Task: Look for products in the category "Kid's Vitamins & Supplements" from Nordic Naturals only.
Action: Mouse moved to (328, 161)
Screenshot: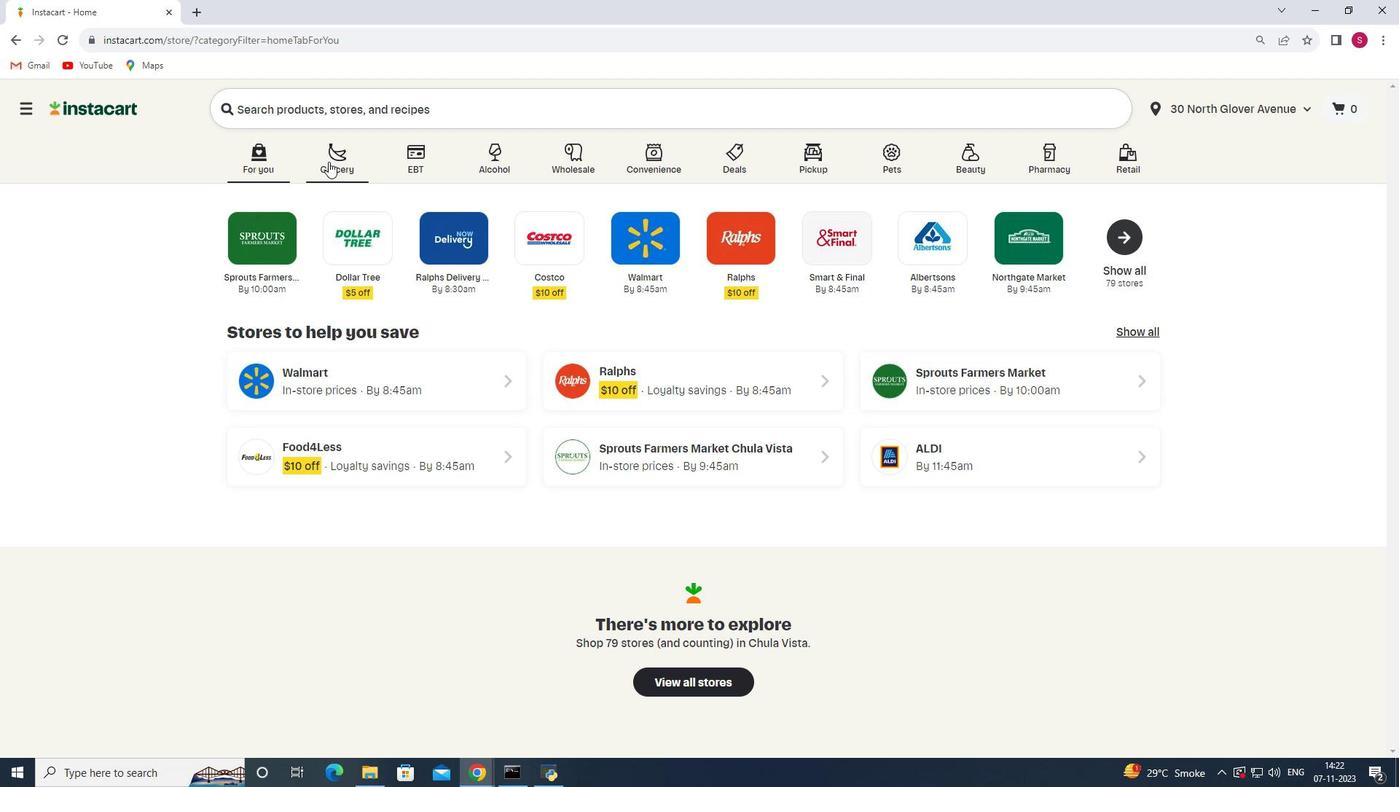 
Action: Mouse pressed left at (328, 161)
Screenshot: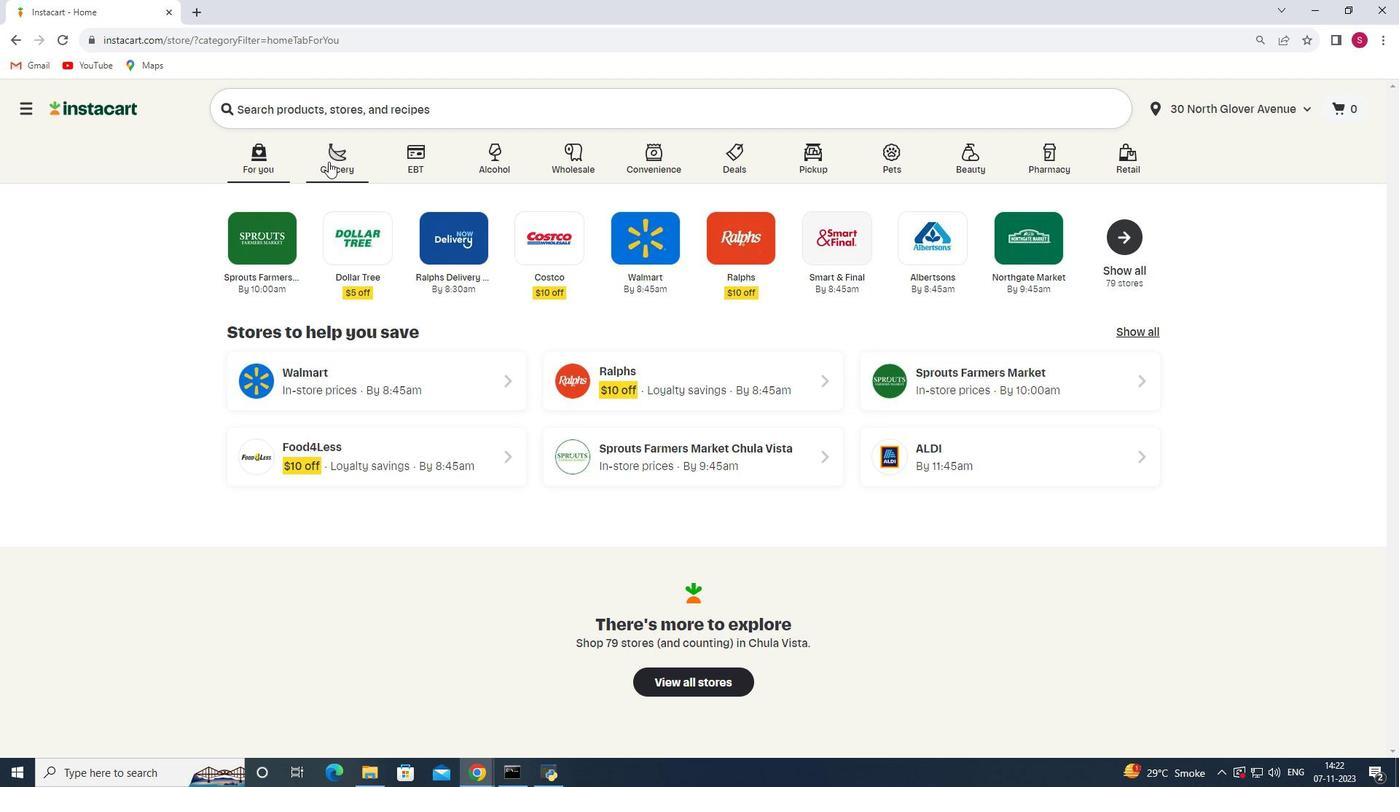 
Action: Mouse moved to (315, 407)
Screenshot: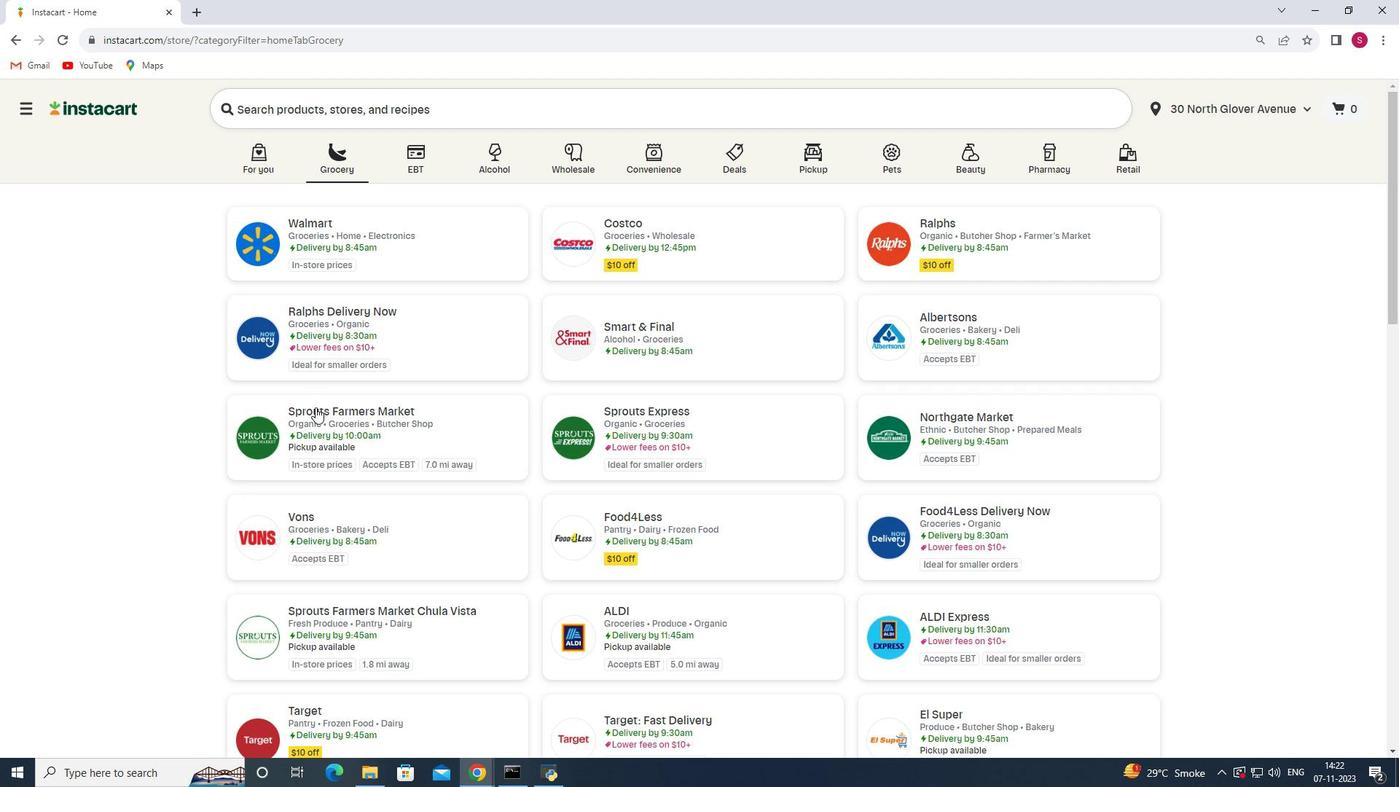 
Action: Mouse pressed left at (315, 407)
Screenshot: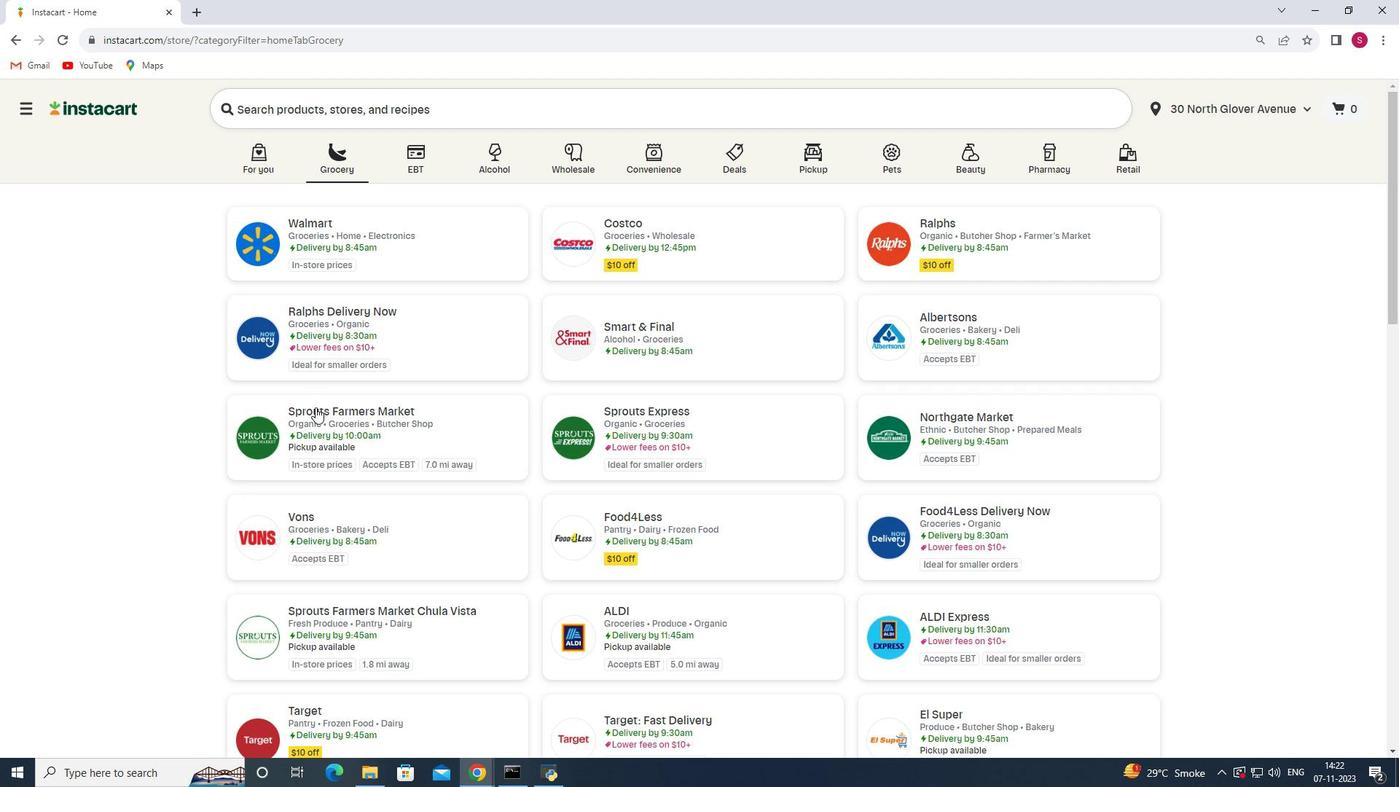 
Action: Mouse moved to (87, 430)
Screenshot: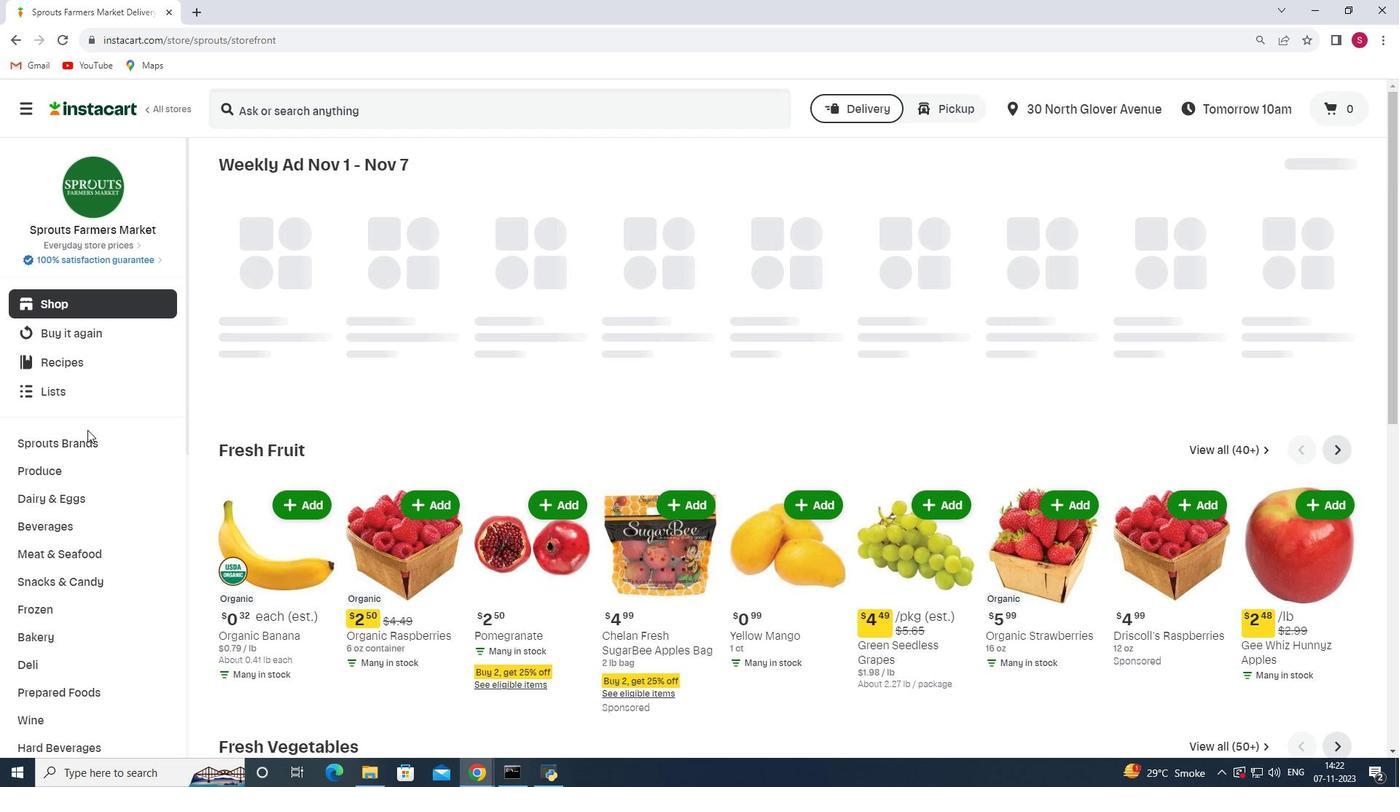 
Action: Mouse scrolled (87, 429) with delta (0, 0)
Screenshot: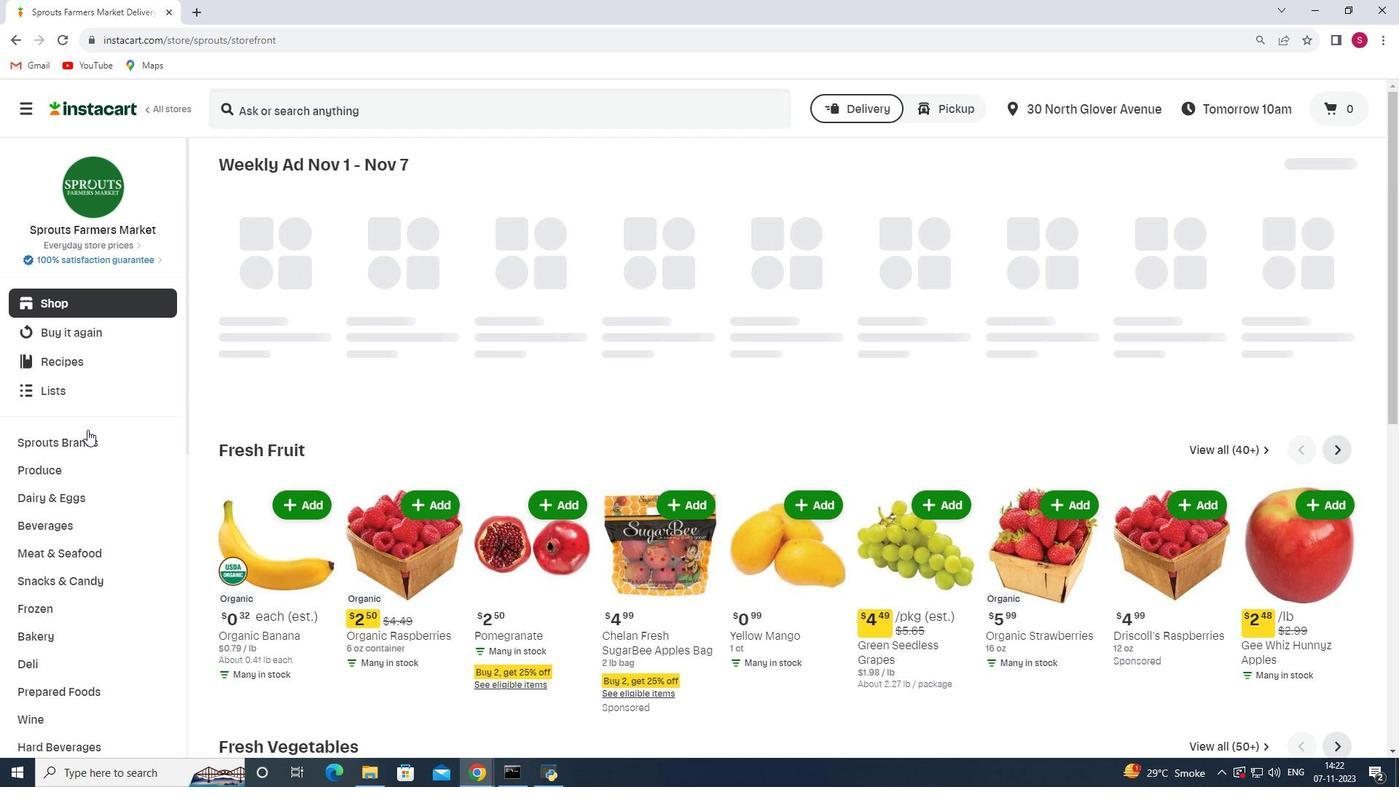 
Action: Mouse scrolled (87, 429) with delta (0, 0)
Screenshot: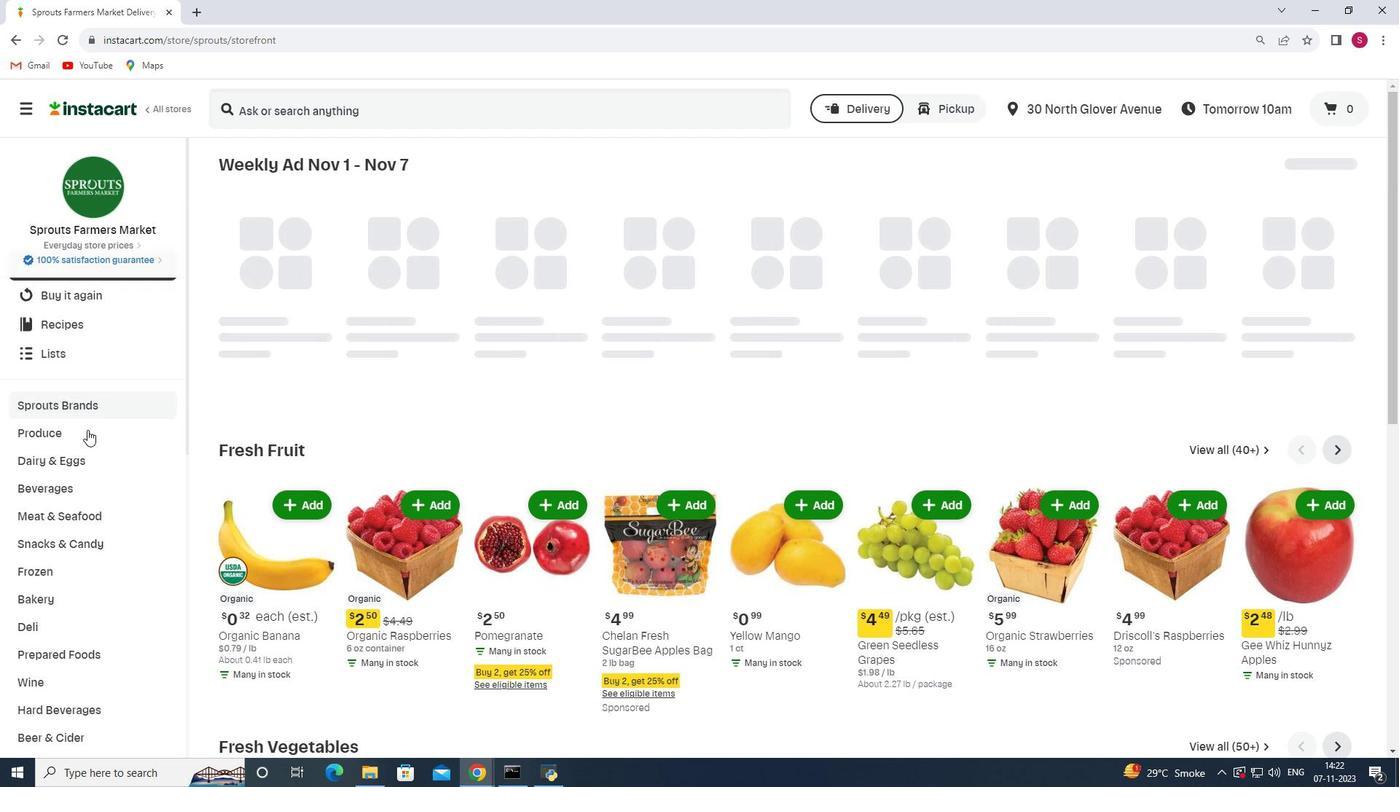 
Action: Mouse scrolled (87, 429) with delta (0, 0)
Screenshot: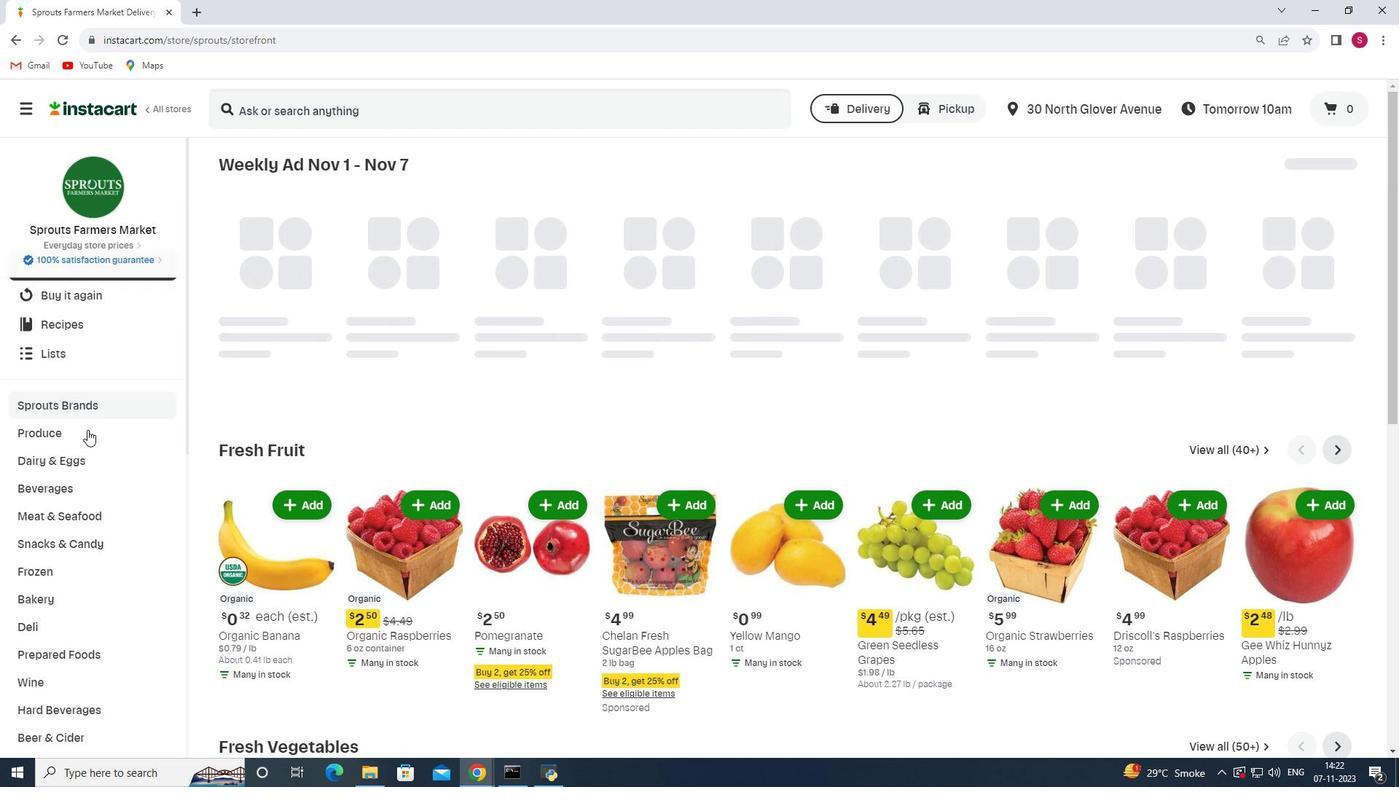 
Action: Mouse scrolled (87, 429) with delta (0, 0)
Screenshot: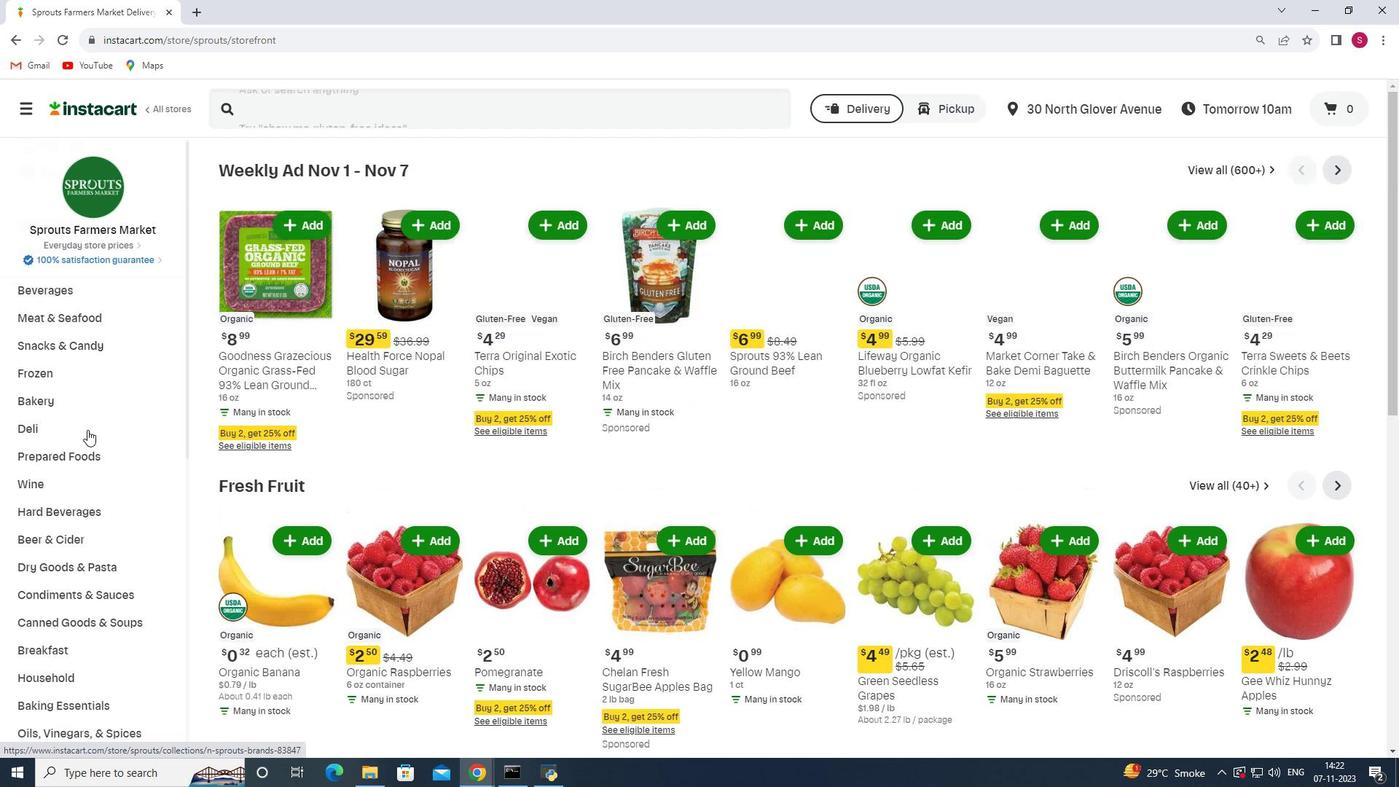 
Action: Mouse scrolled (87, 429) with delta (0, 0)
Screenshot: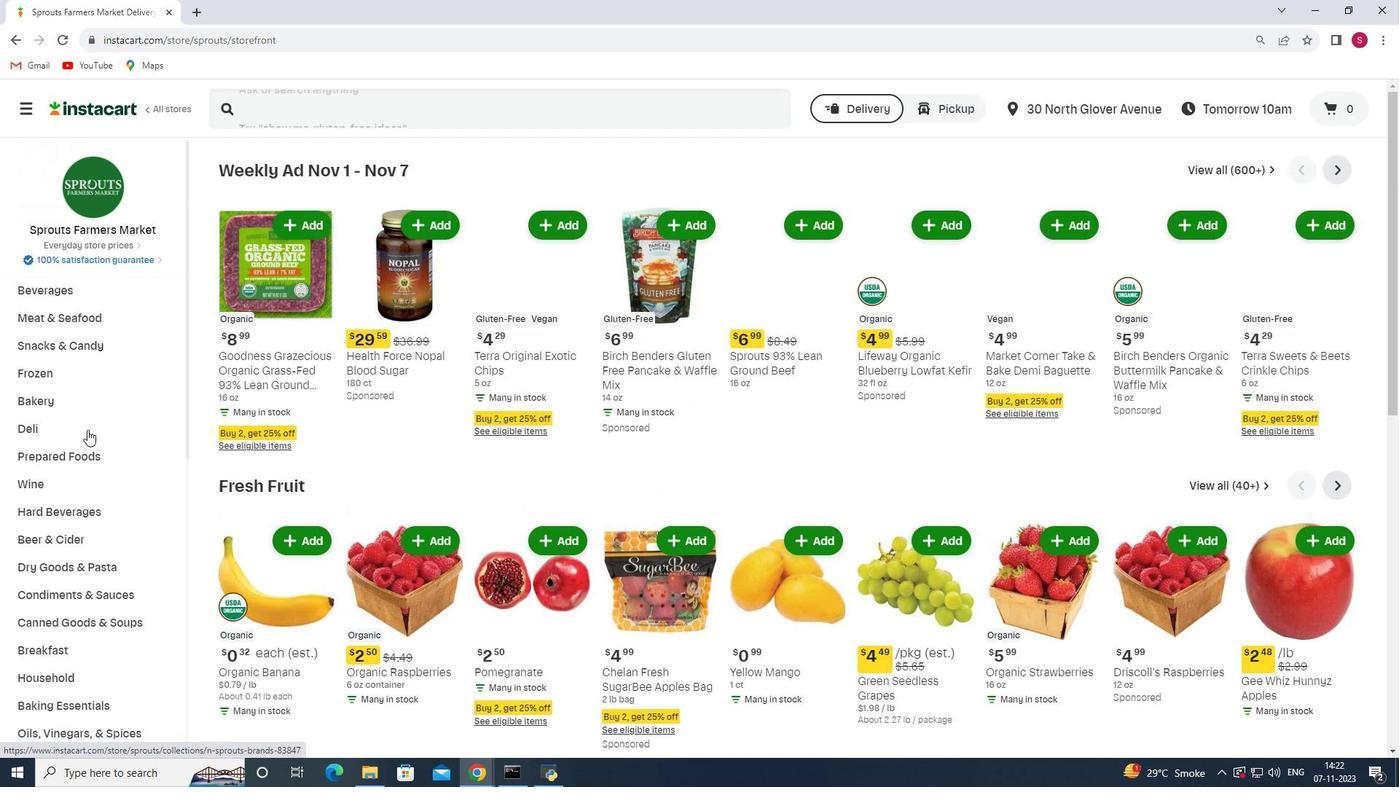 
Action: Mouse scrolled (87, 429) with delta (0, 0)
Screenshot: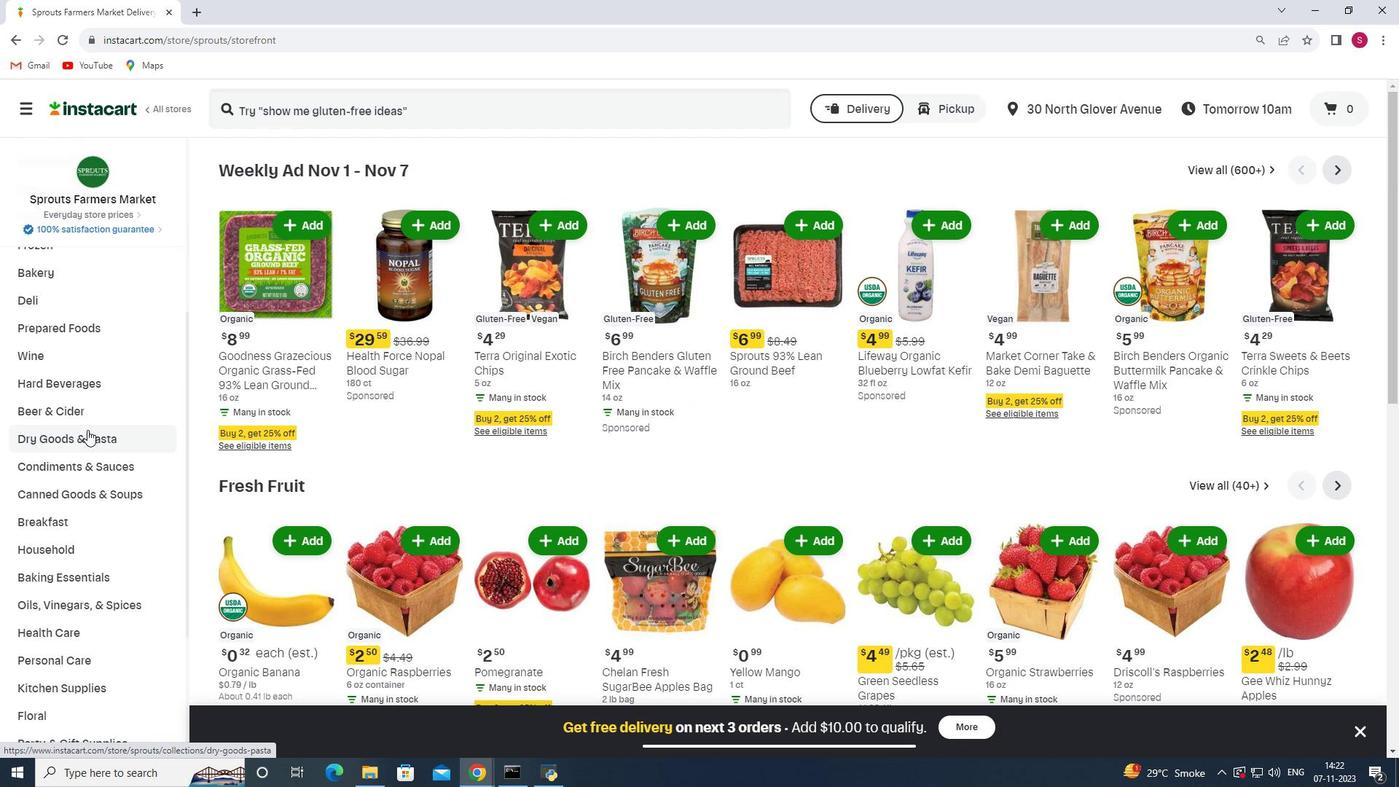 
Action: Mouse scrolled (87, 429) with delta (0, 0)
Screenshot: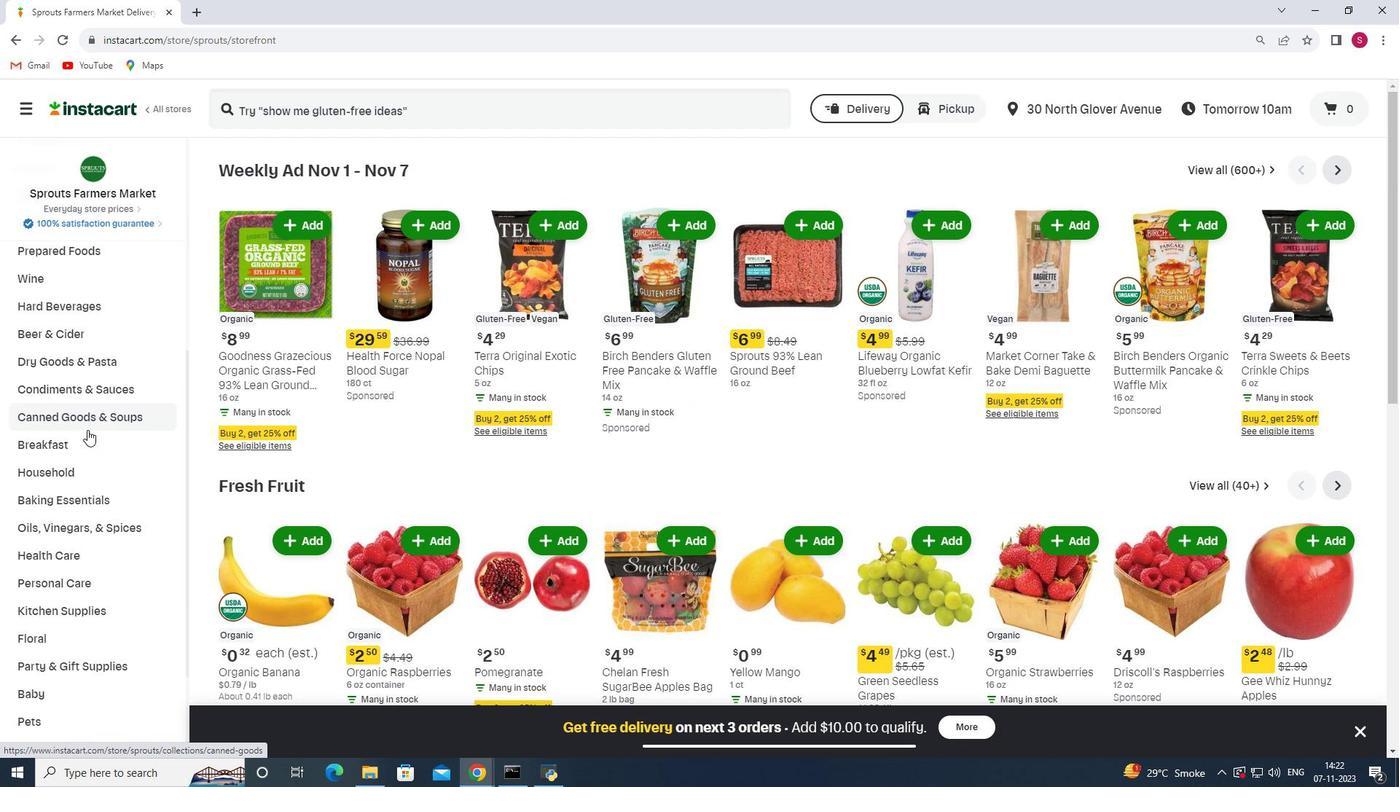 
Action: Mouse moved to (61, 483)
Screenshot: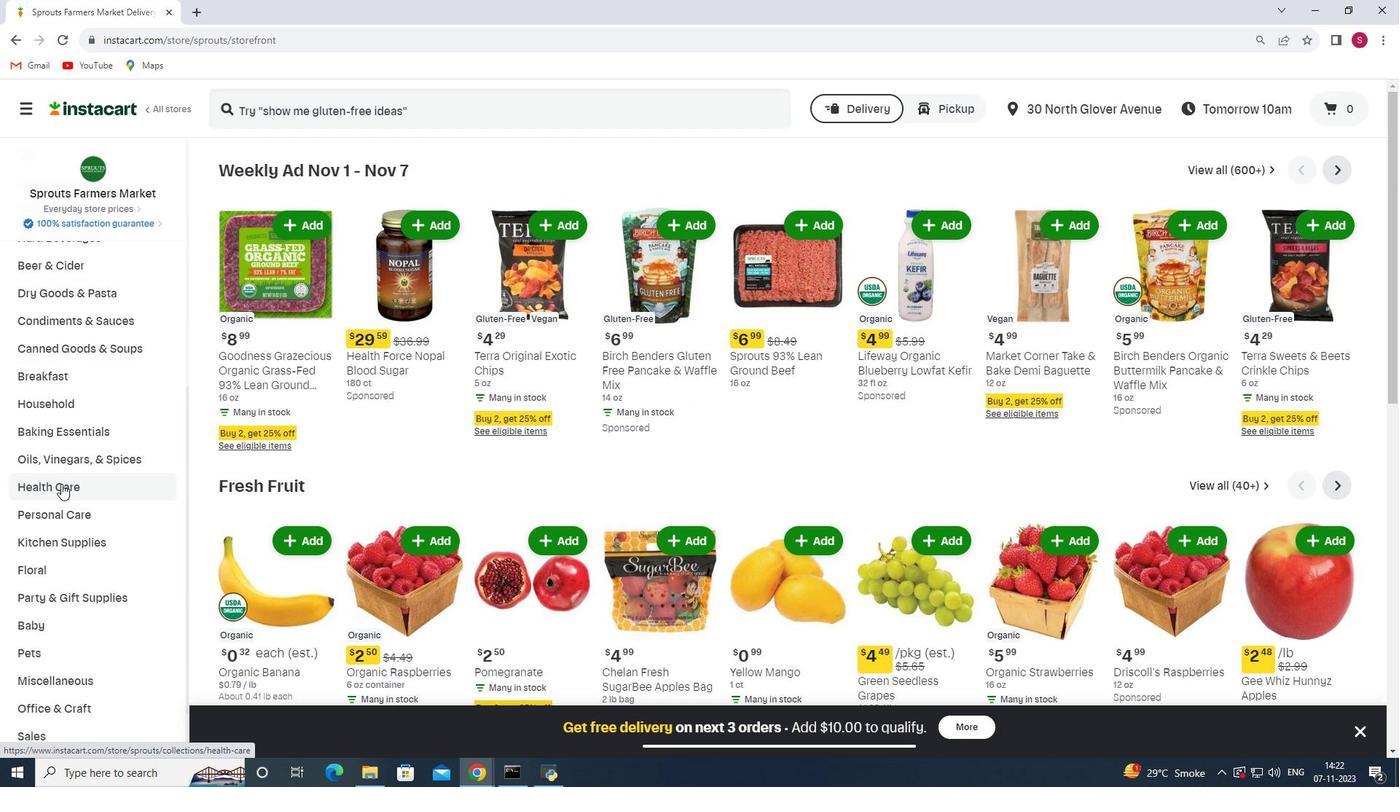 
Action: Mouse pressed left at (61, 483)
Screenshot: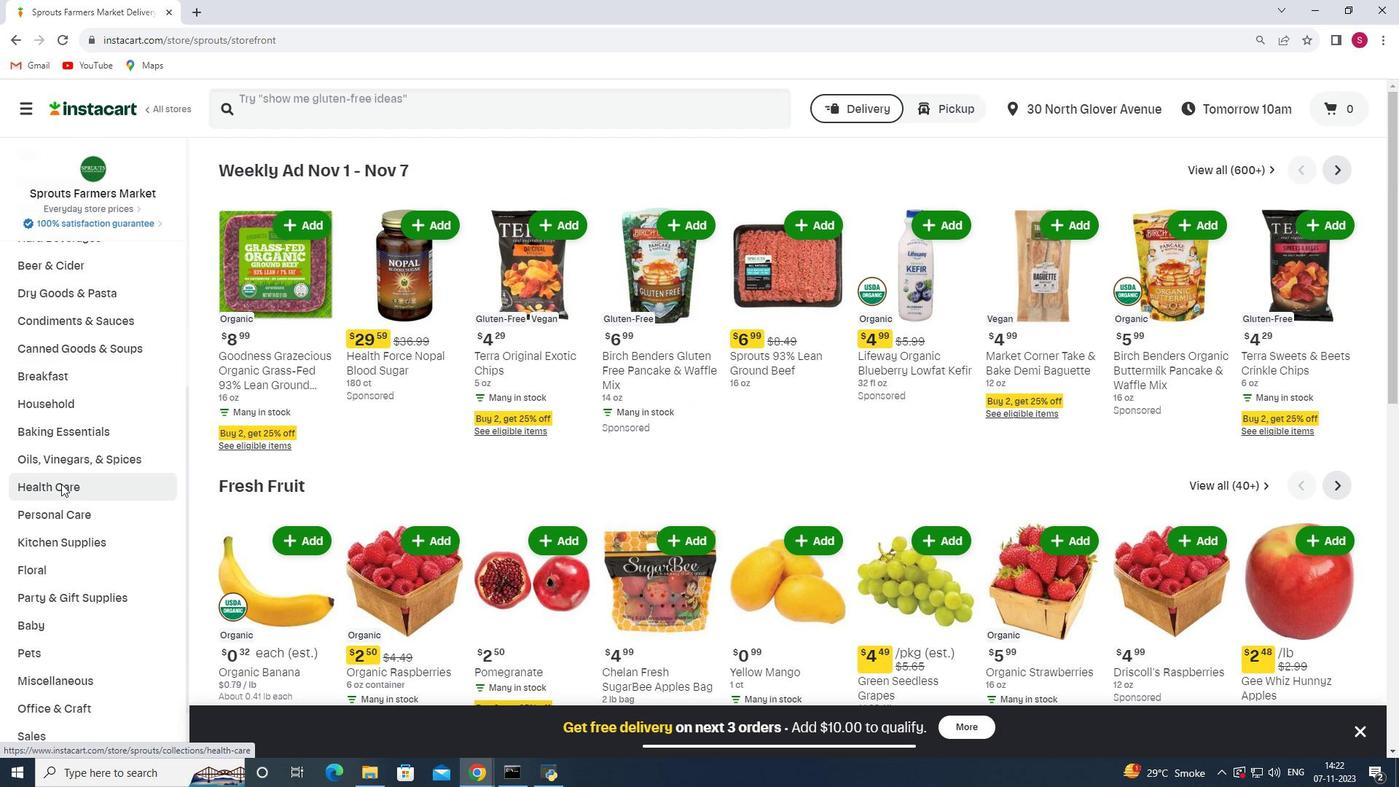 
Action: Mouse moved to (510, 204)
Screenshot: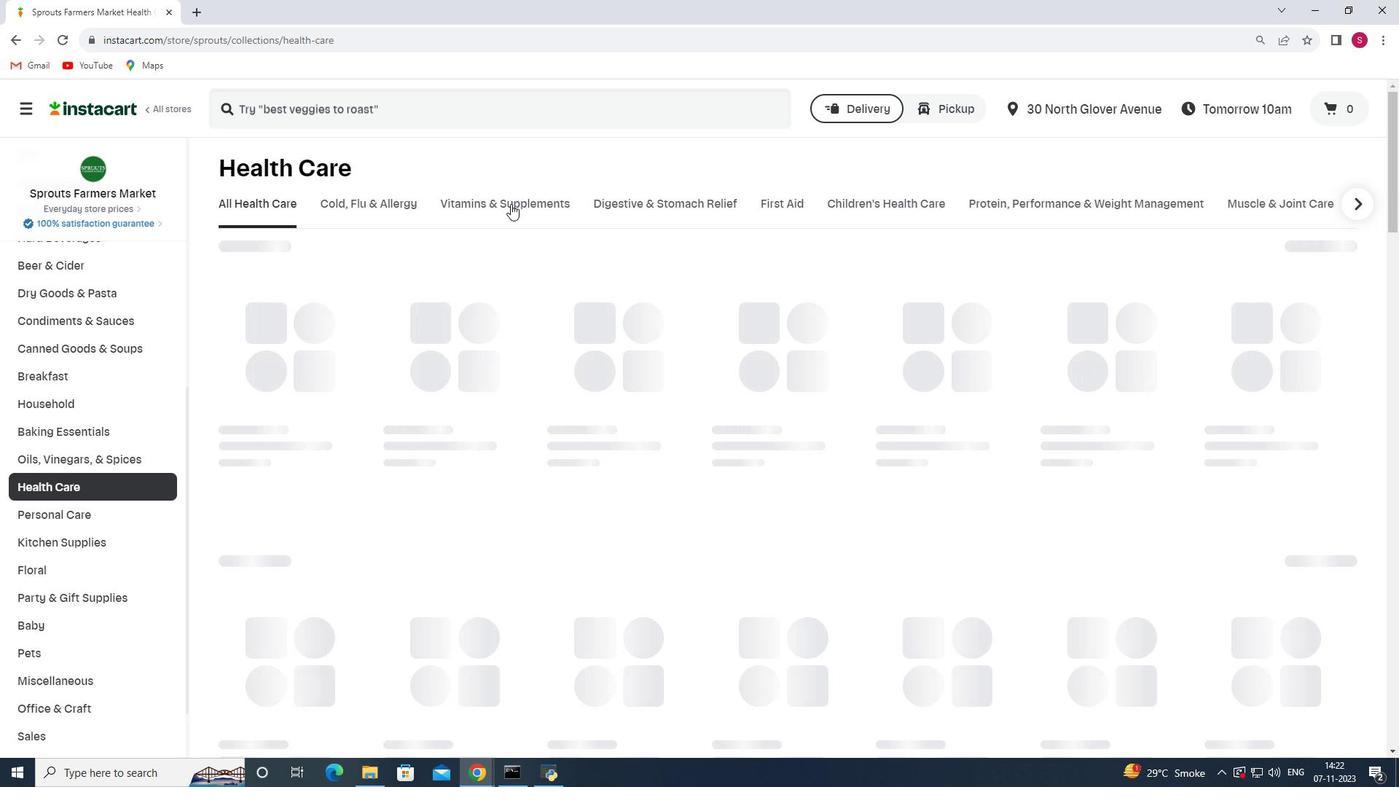 
Action: Mouse pressed left at (510, 204)
Screenshot: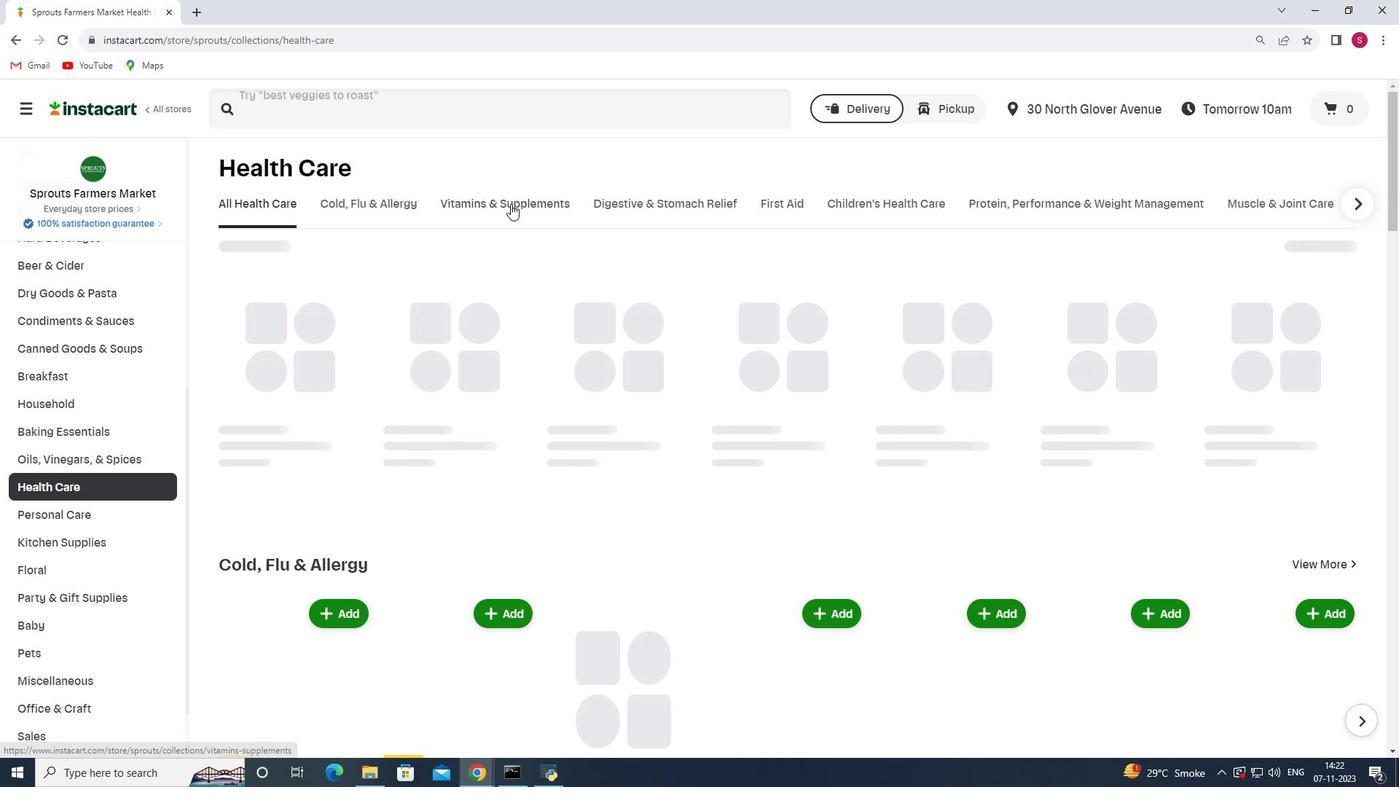 
Action: Mouse moved to (838, 262)
Screenshot: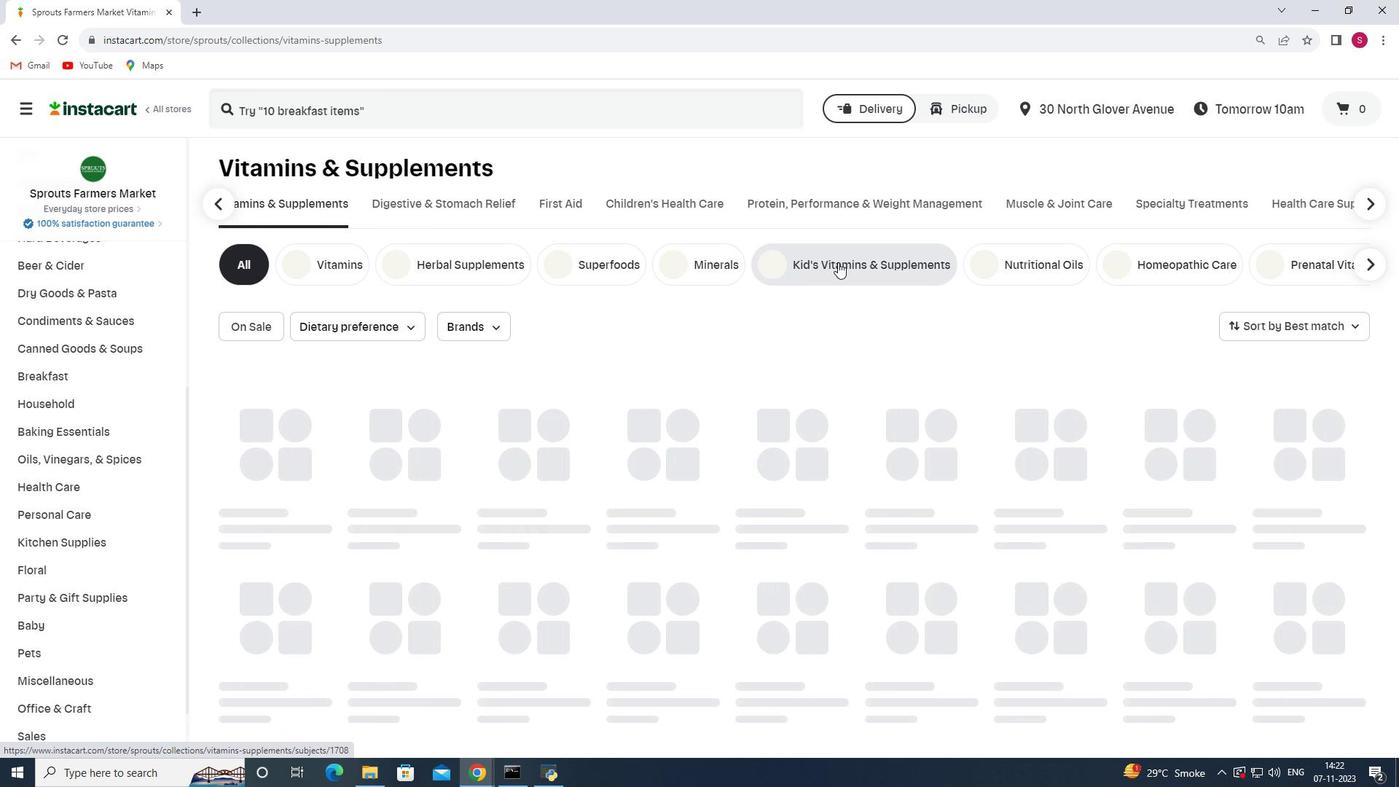 
Action: Mouse pressed left at (838, 262)
Screenshot: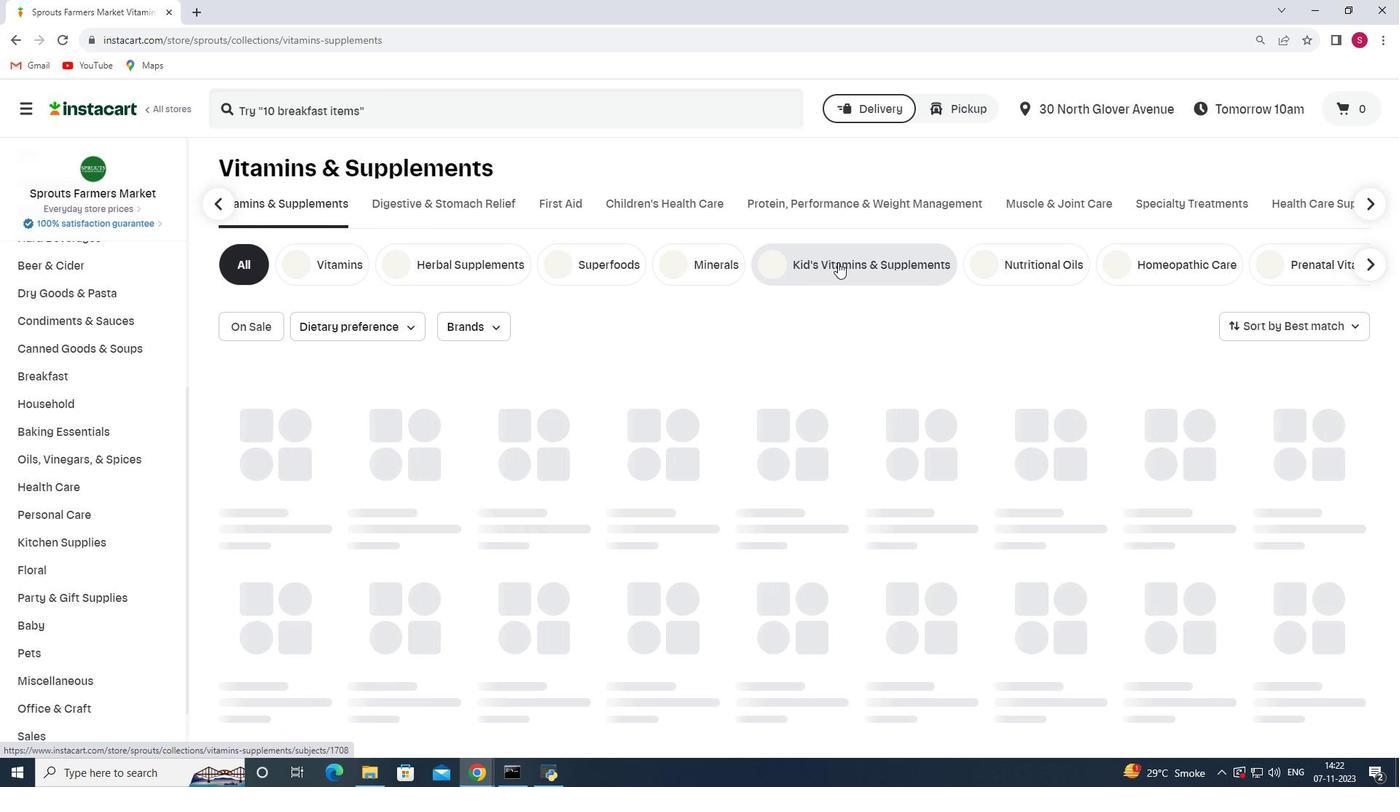 
Action: Mouse moved to (350, 330)
Screenshot: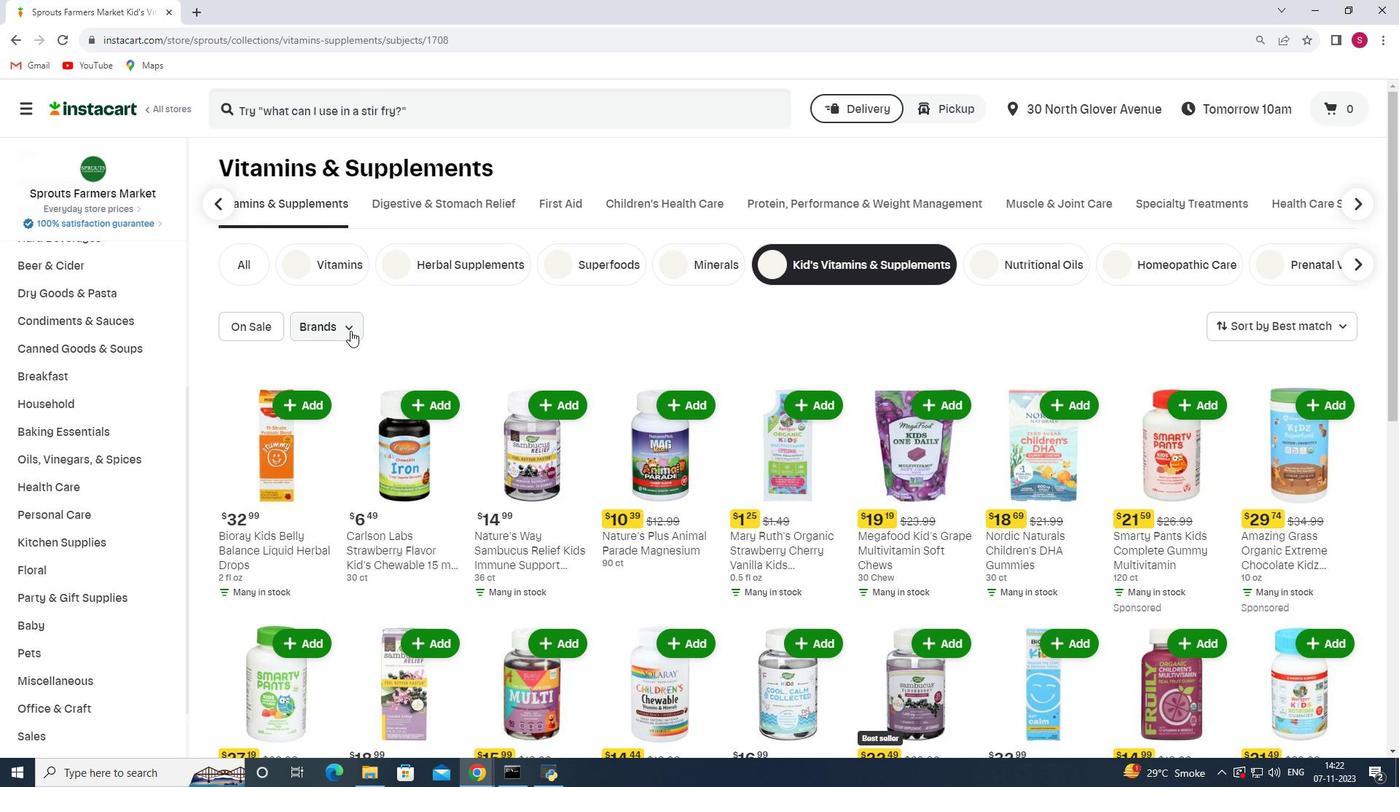
Action: Mouse pressed left at (350, 330)
Screenshot: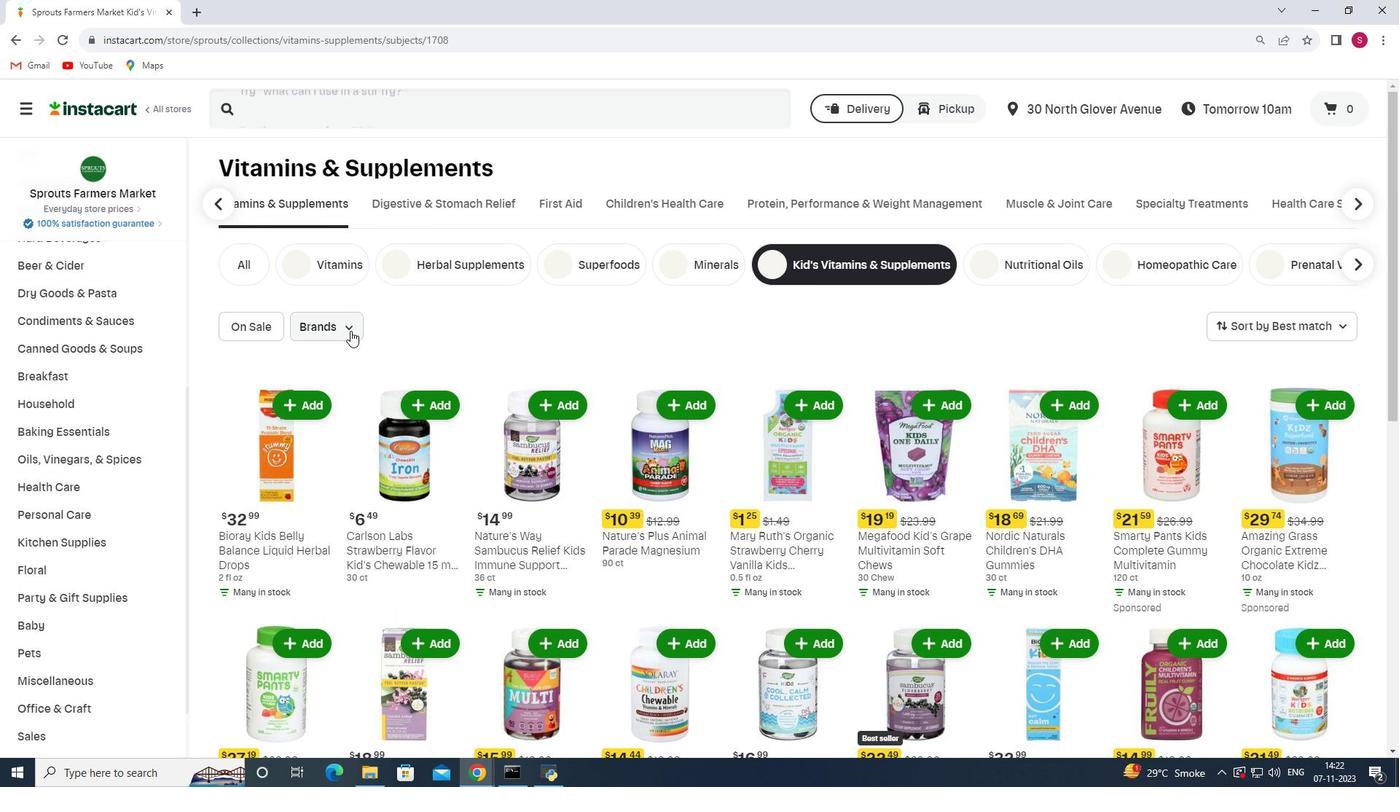 
Action: Mouse moved to (361, 371)
Screenshot: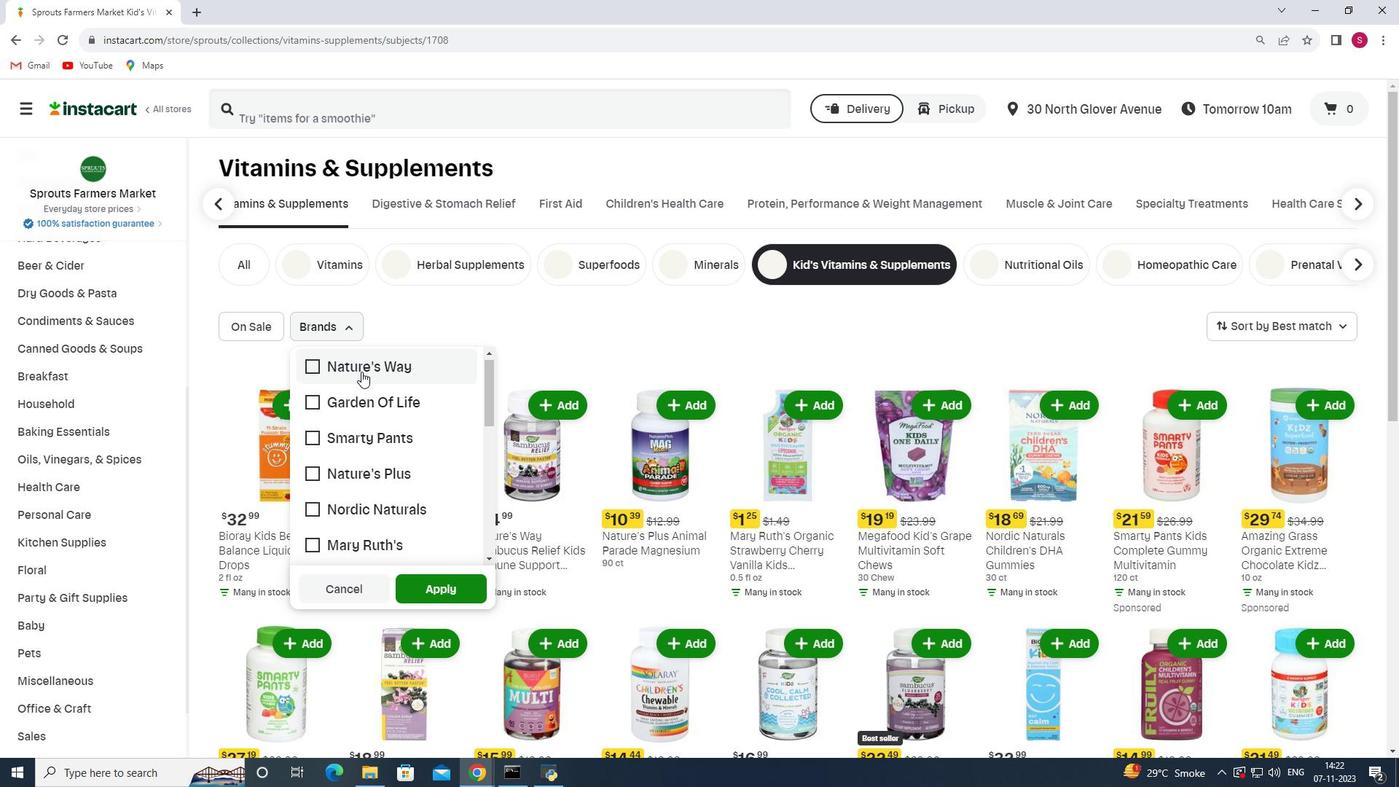 
Action: Mouse scrolled (361, 370) with delta (0, 0)
Screenshot: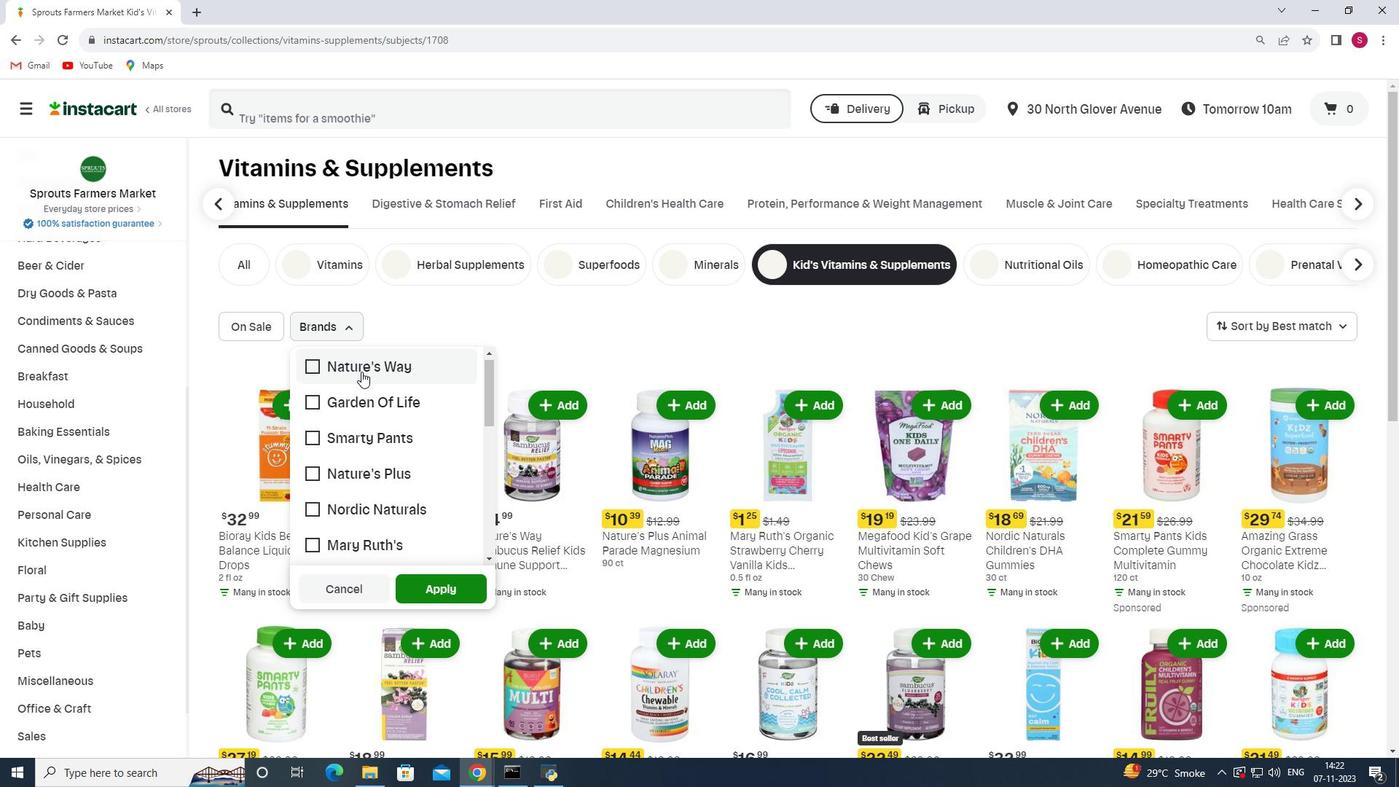 
Action: Mouse moved to (328, 434)
Screenshot: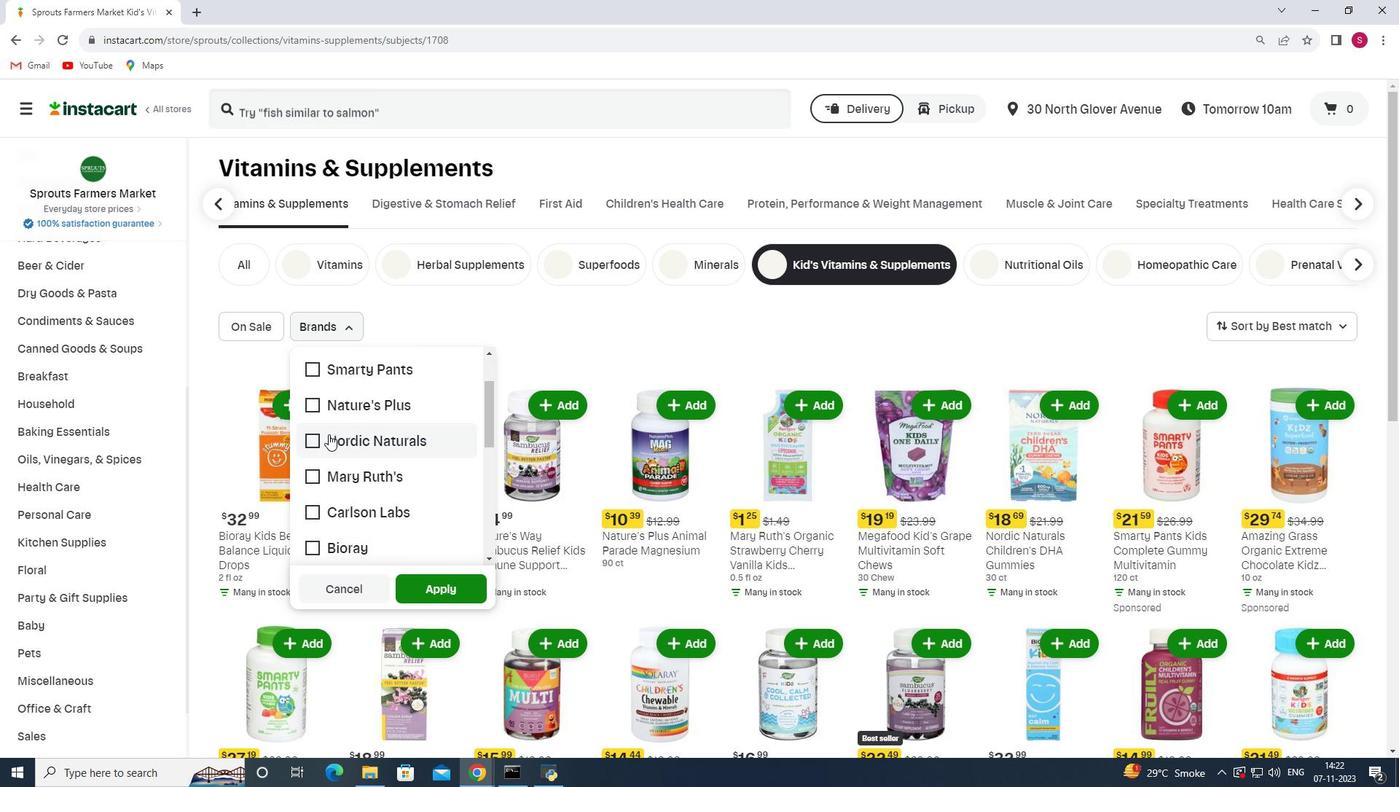 
Action: Mouse pressed left at (328, 434)
Screenshot: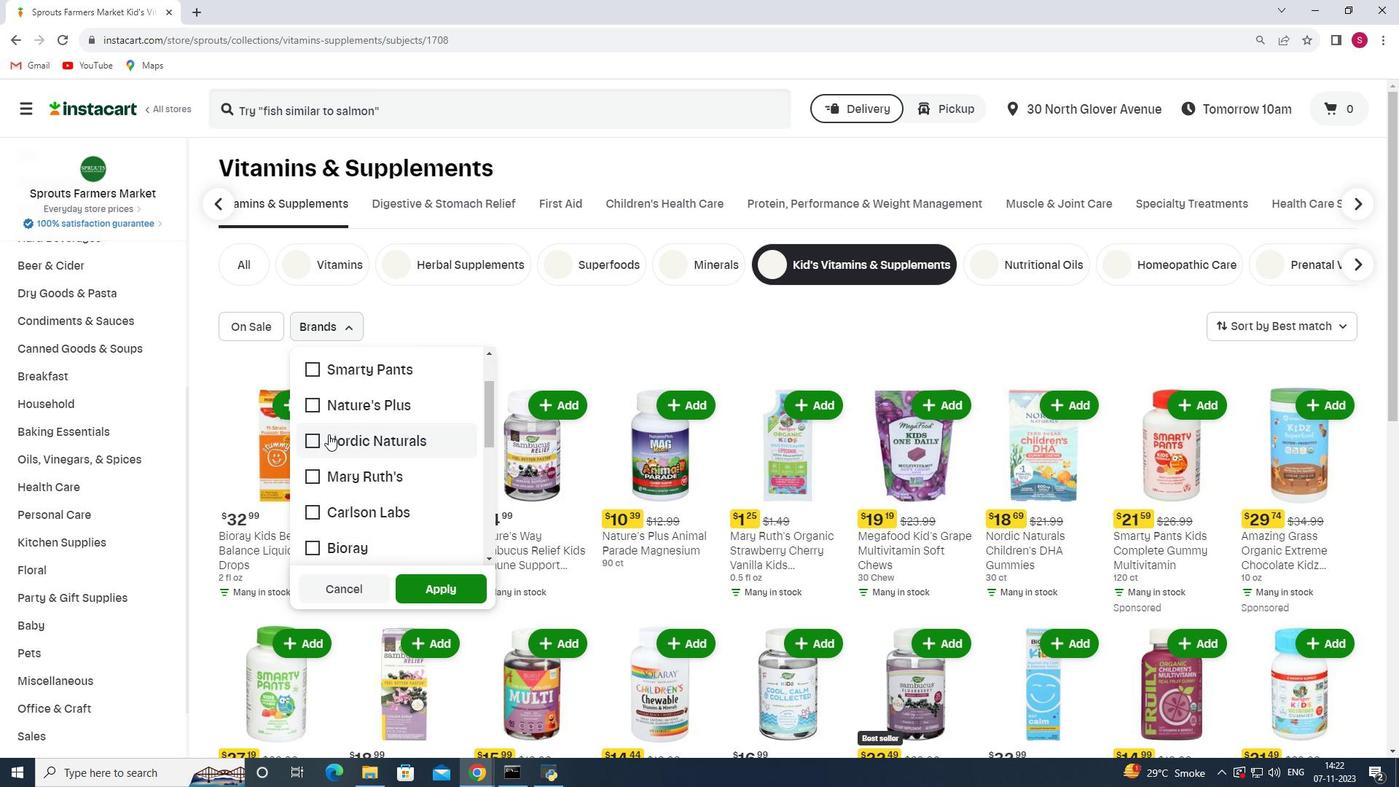 
Action: Mouse moved to (433, 586)
Screenshot: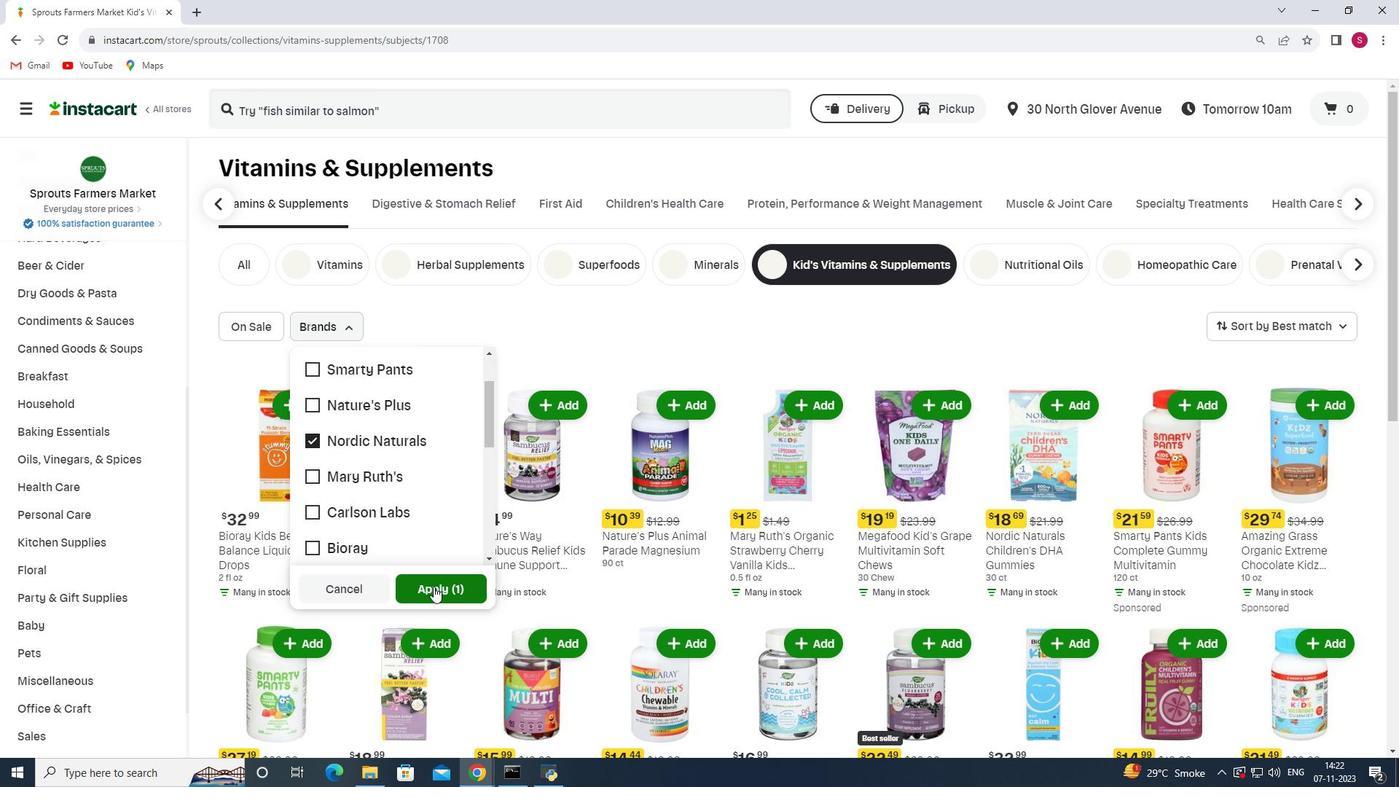 
Action: Mouse pressed left at (433, 586)
Screenshot: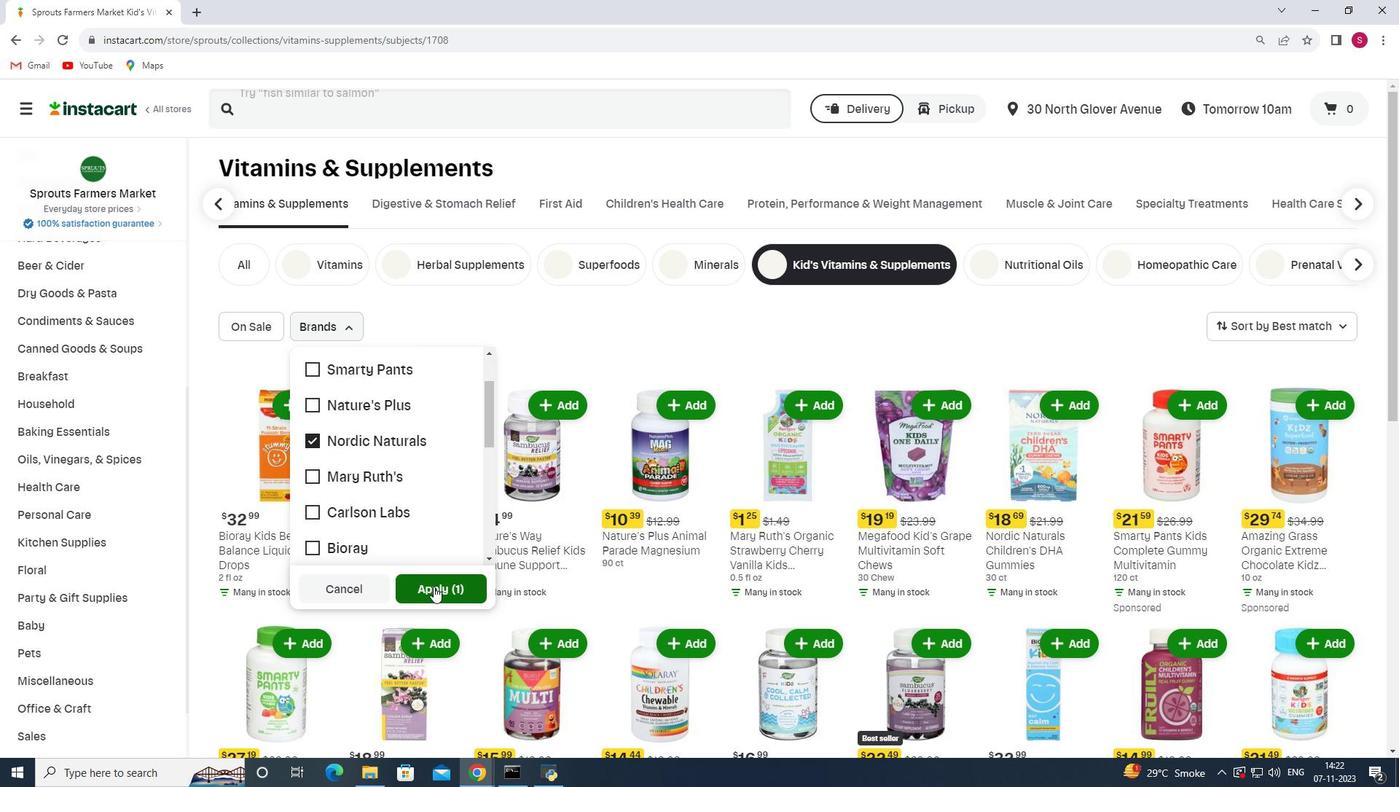 
